 Task: Delete only the column A.
Action: Mouse moved to (56, 188)
Screenshot: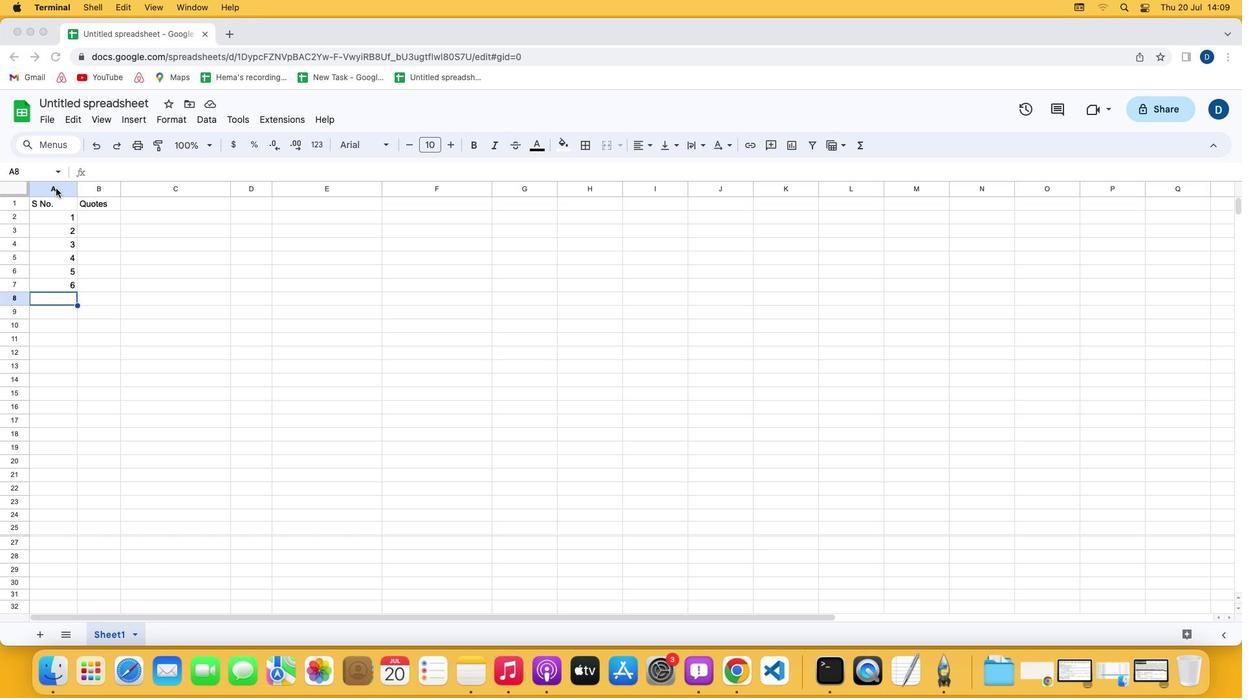 
Action: Mouse pressed left at (56, 188)
Screenshot: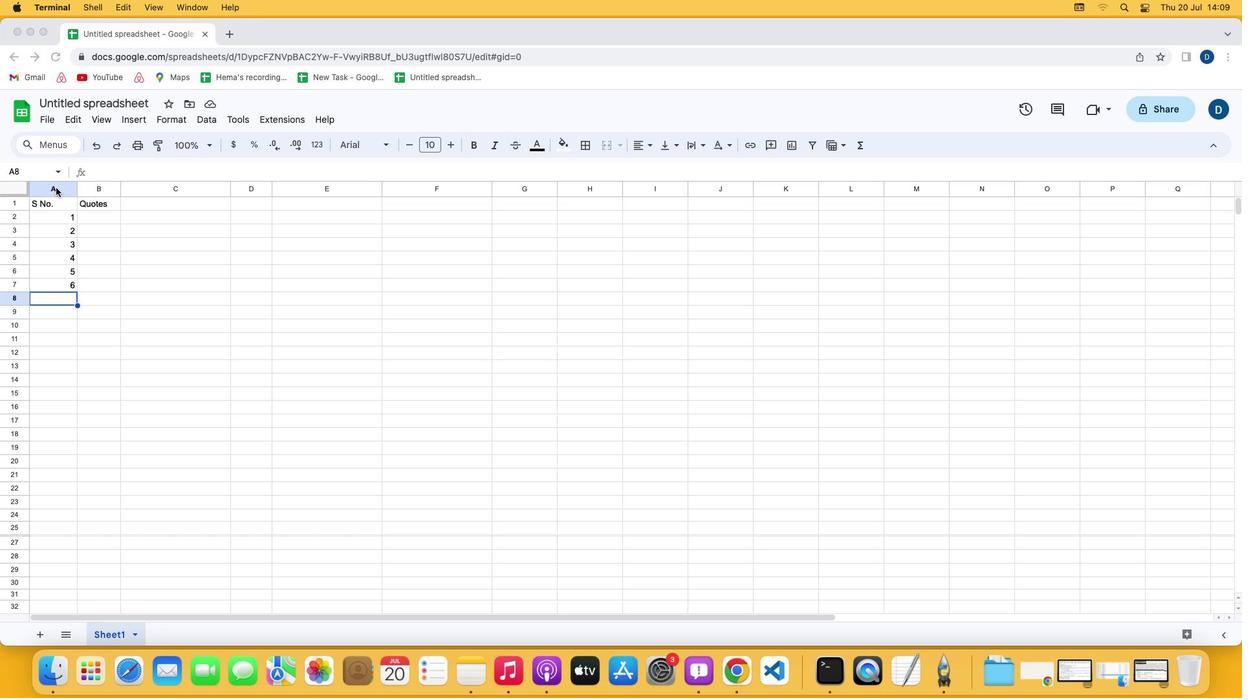 
Action: Mouse pressed left at (56, 188)
Screenshot: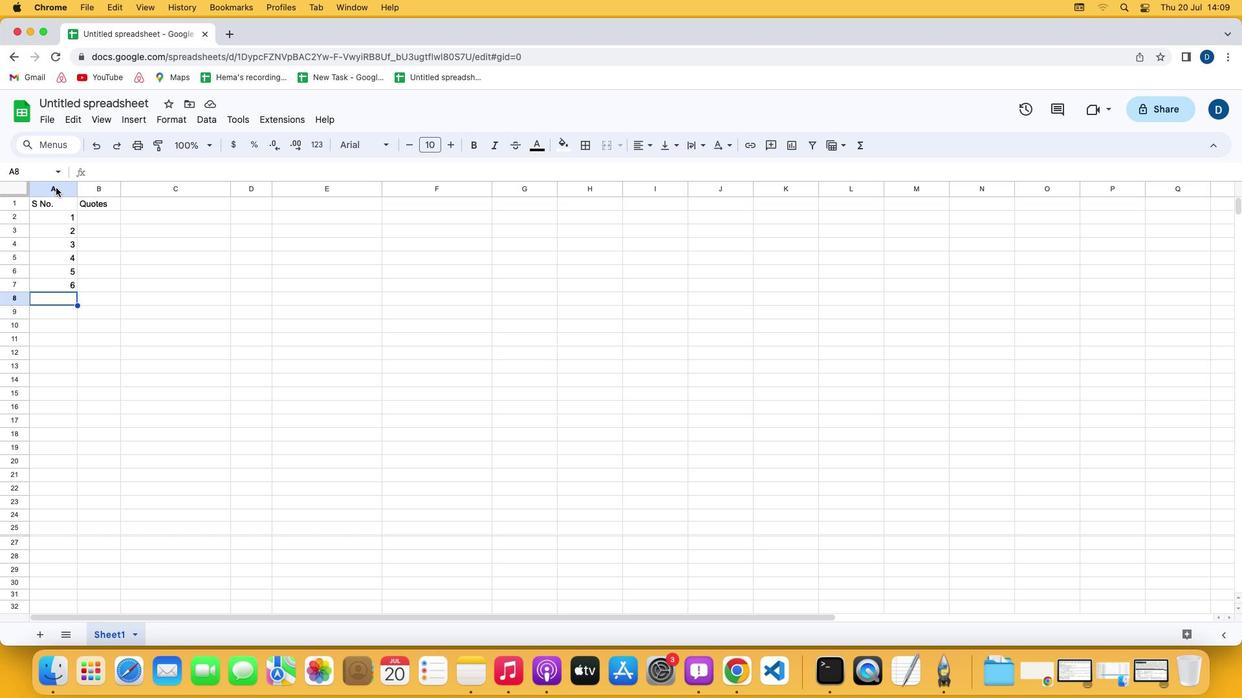 
Action: Mouse moved to (77, 119)
Screenshot: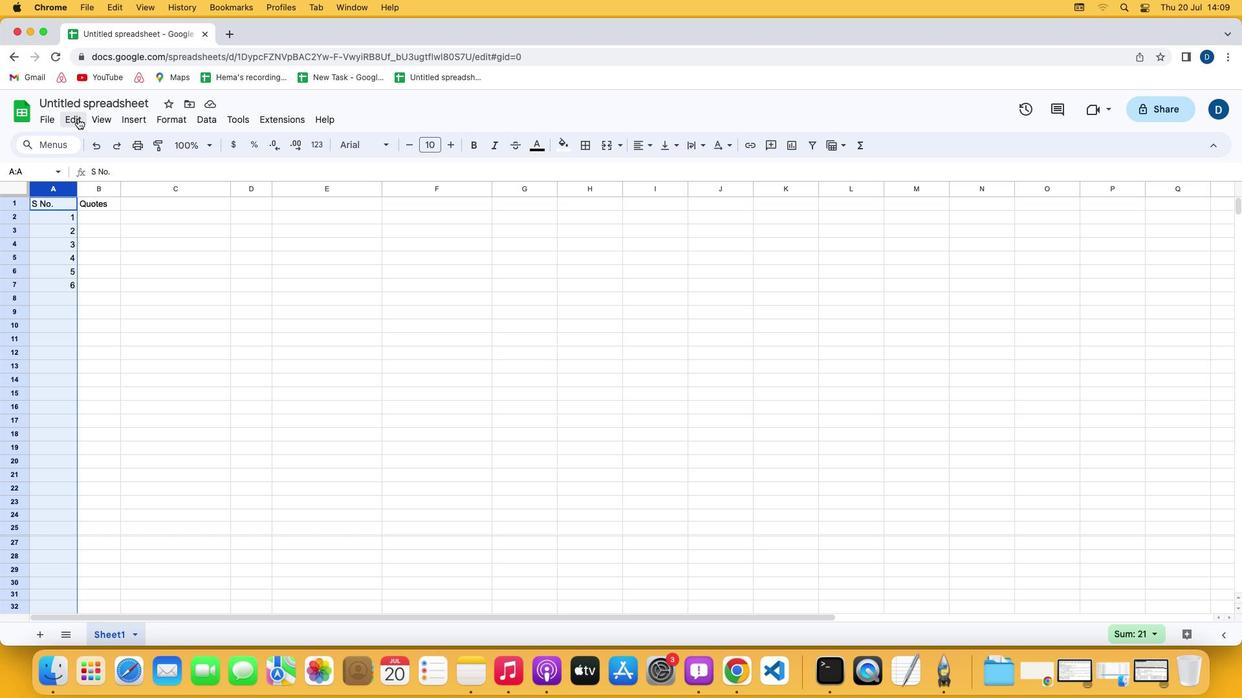 
Action: Mouse pressed left at (77, 119)
Screenshot: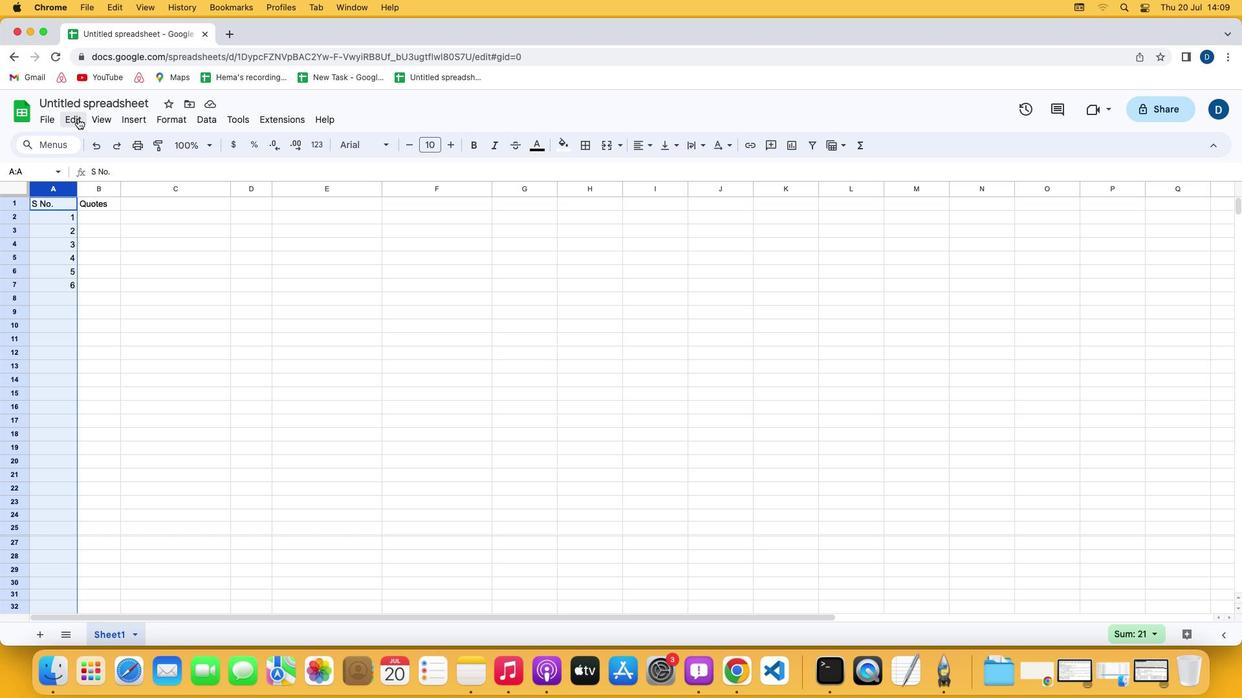 
Action: Mouse moved to (303, 330)
Screenshot: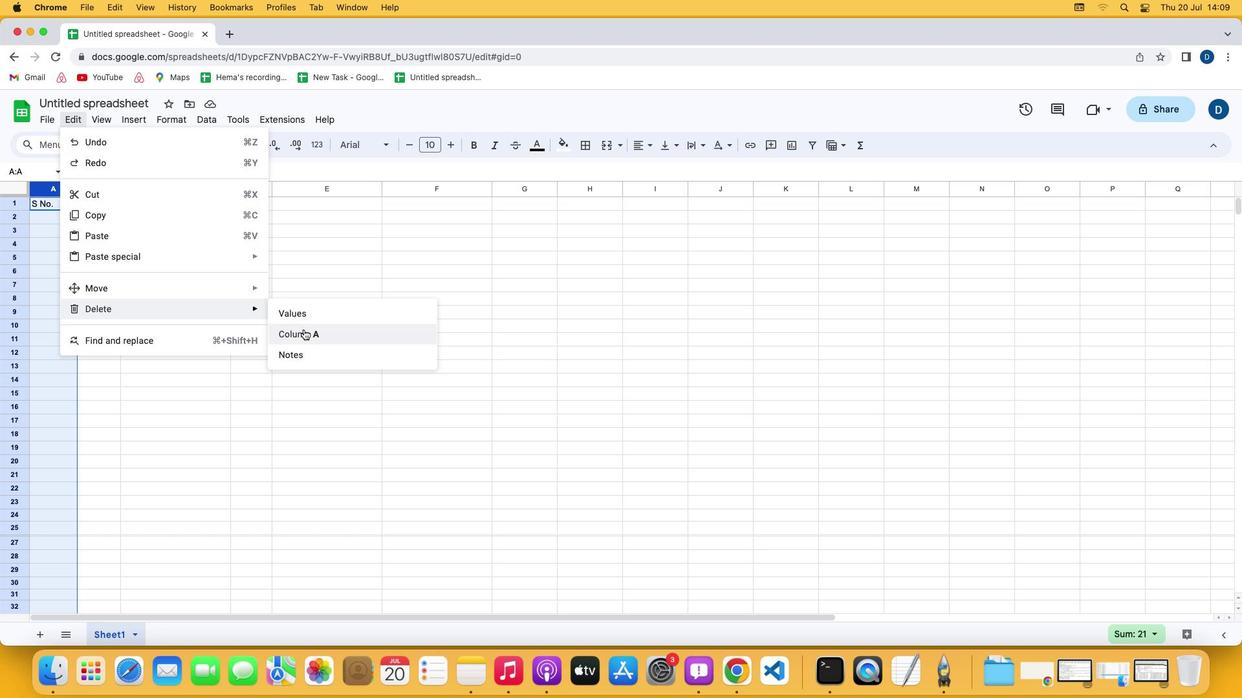 
Action: Mouse pressed left at (303, 330)
Screenshot: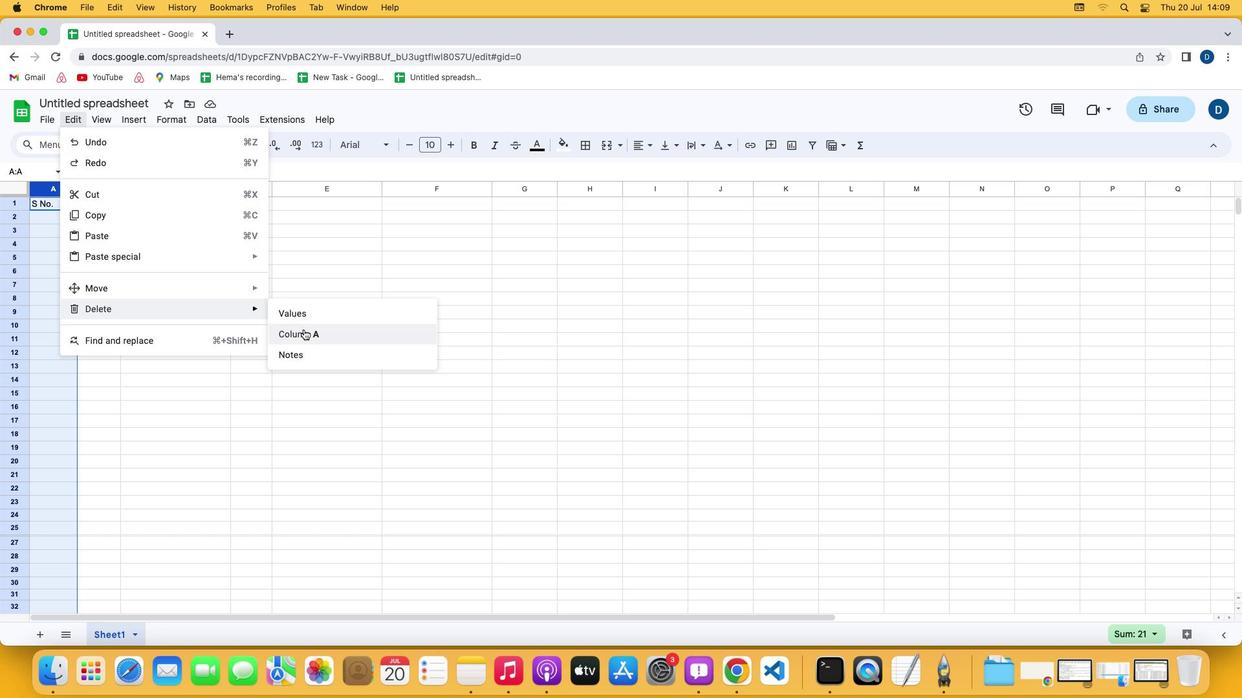 
Action: Mouse moved to (317, 295)
Screenshot: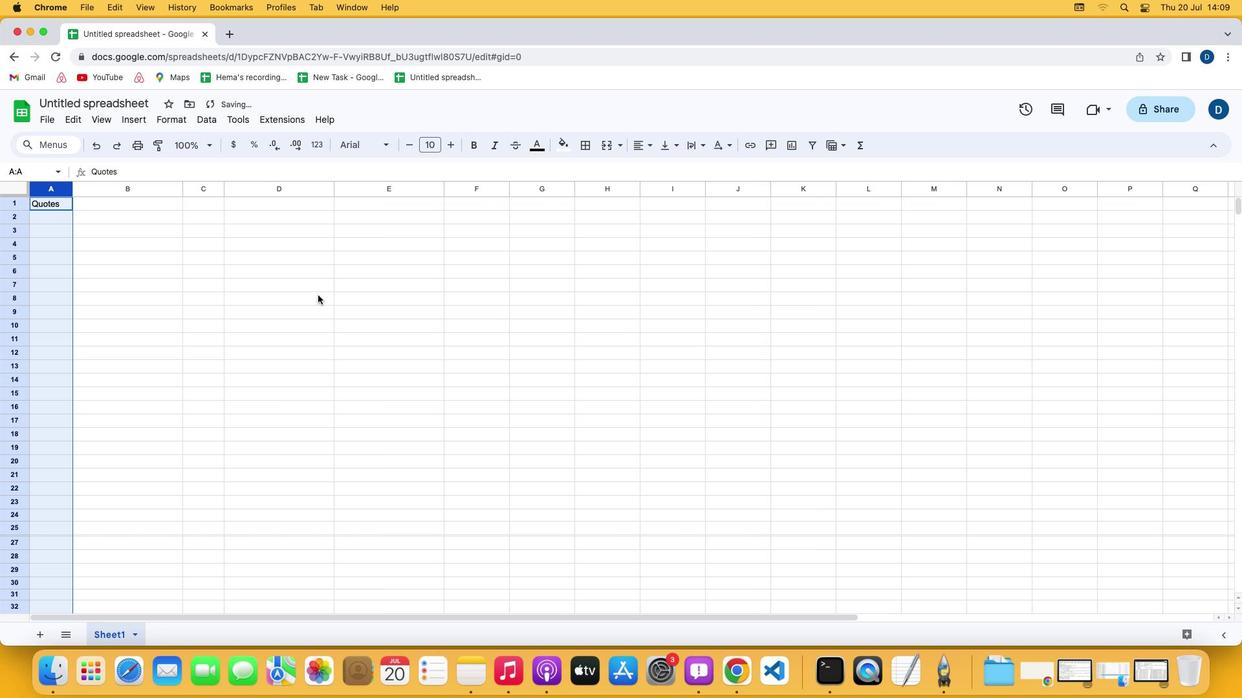 
